 Task: Lookup the "last" card linked in the attachments.
Action: Mouse moved to (1277, 107)
Screenshot: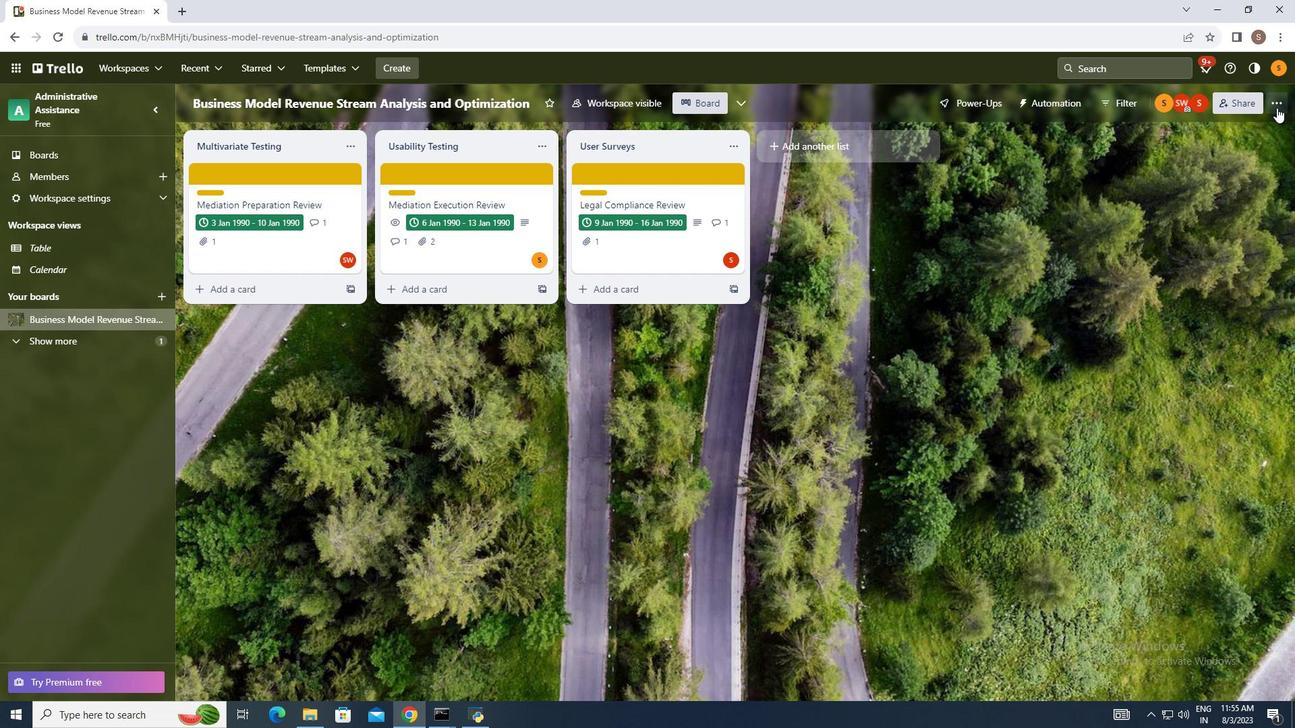 
Action: Mouse pressed left at (1277, 107)
Screenshot: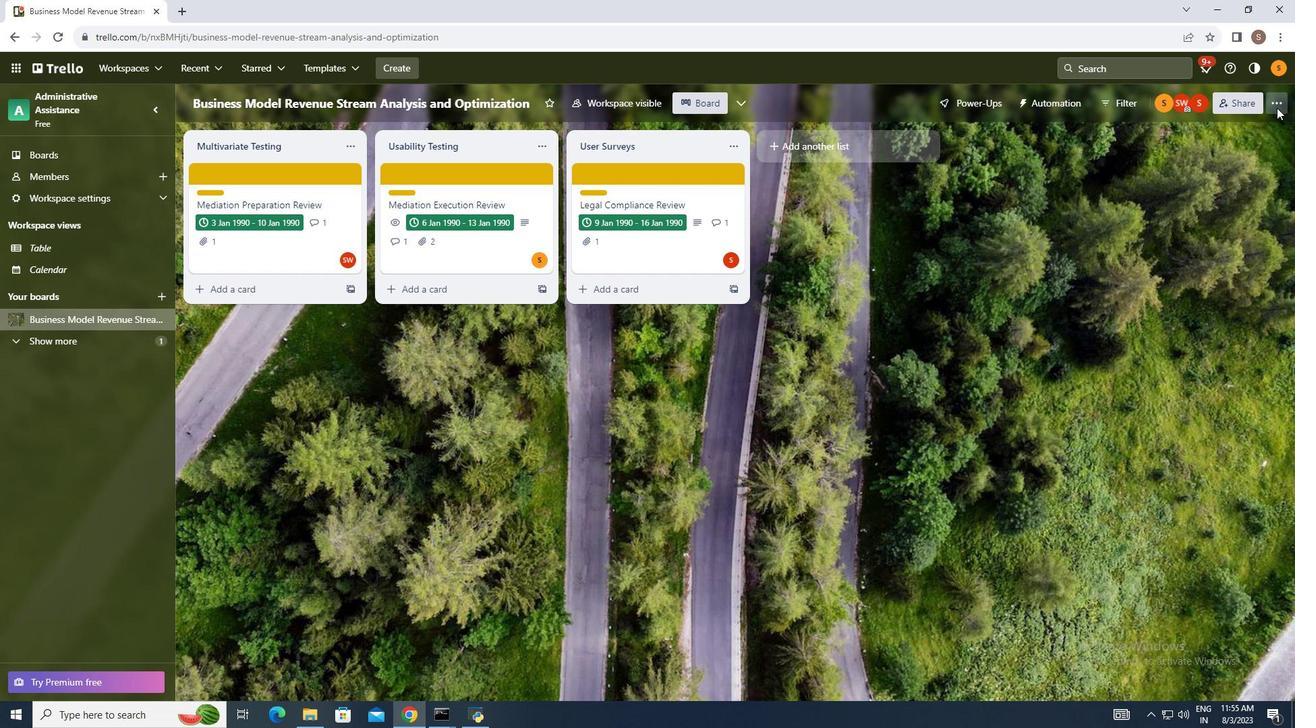 
Action: Mouse moved to (1200, 291)
Screenshot: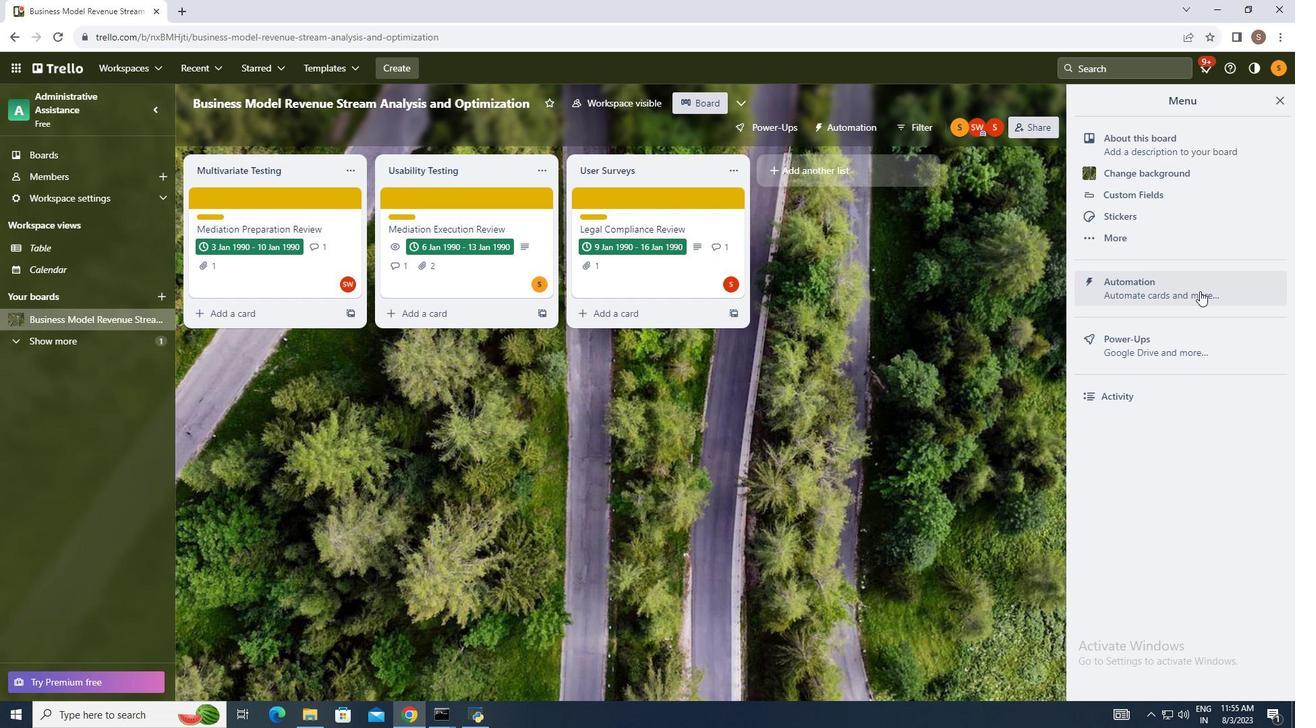 
Action: Mouse pressed left at (1200, 291)
Screenshot: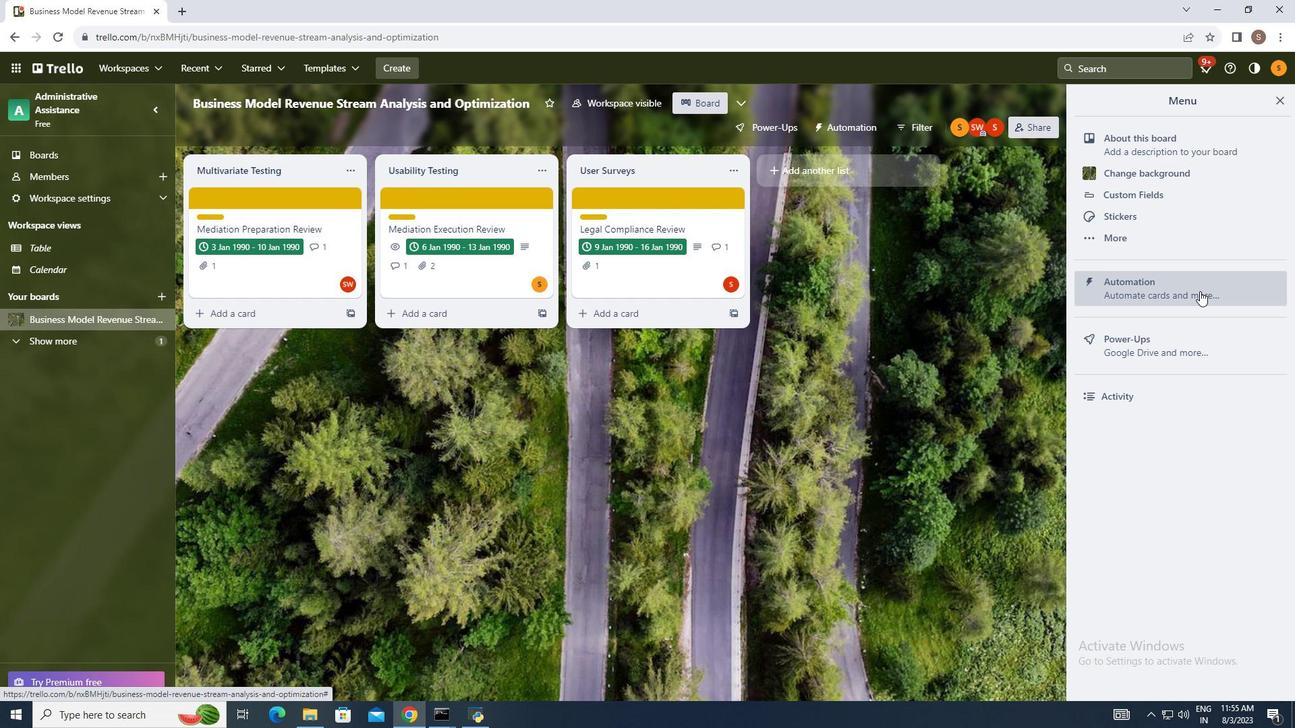 
Action: Mouse moved to (238, 350)
Screenshot: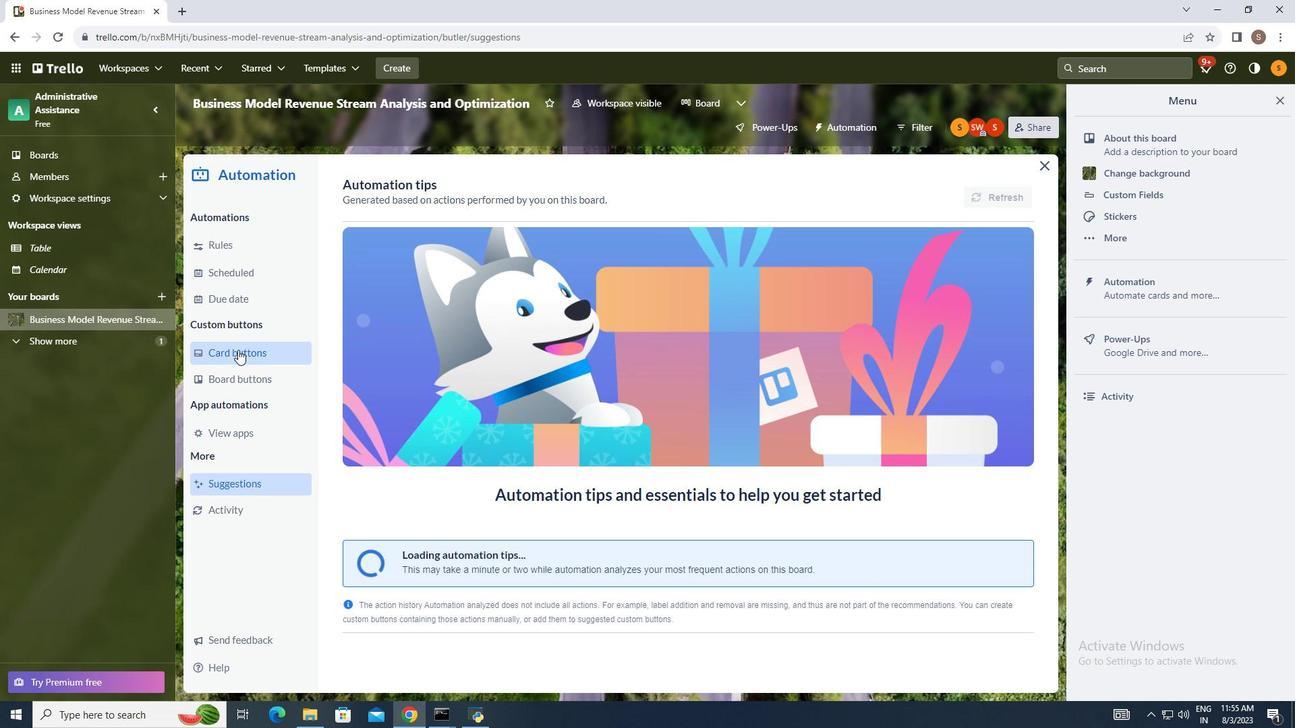 
Action: Mouse pressed left at (238, 350)
Screenshot: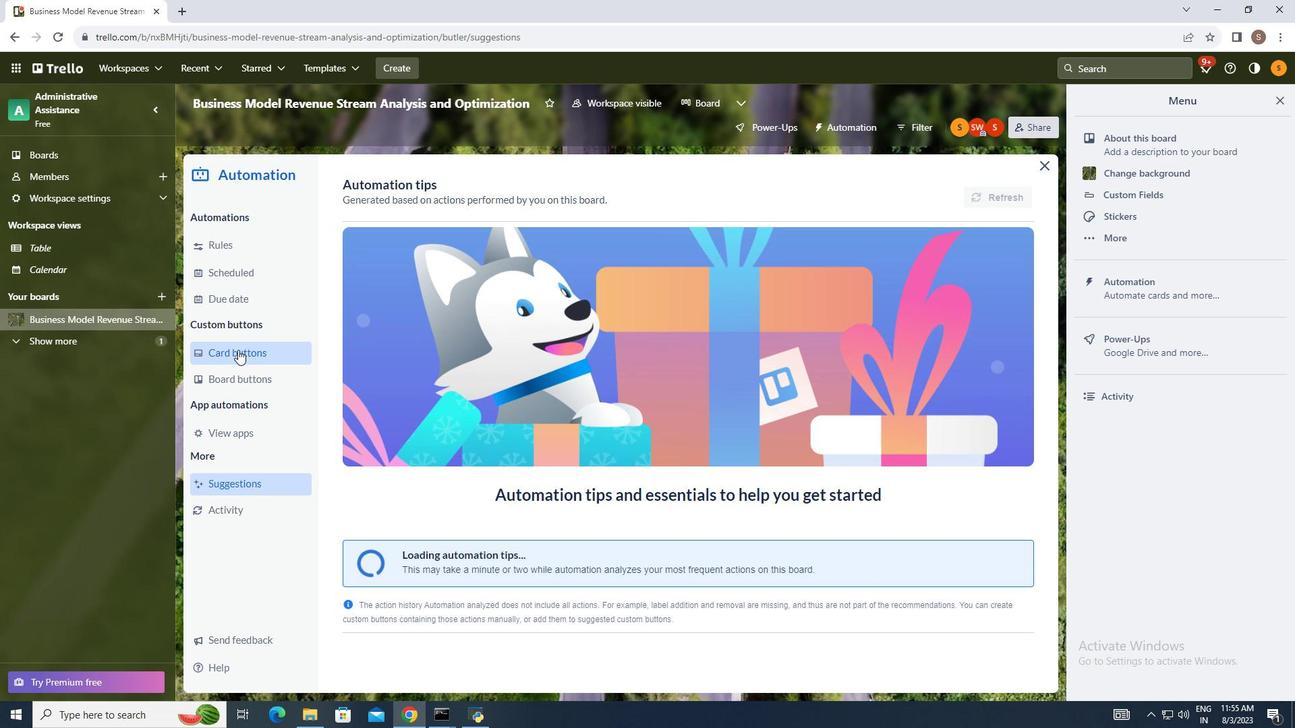 
Action: Mouse moved to (975, 186)
Screenshot: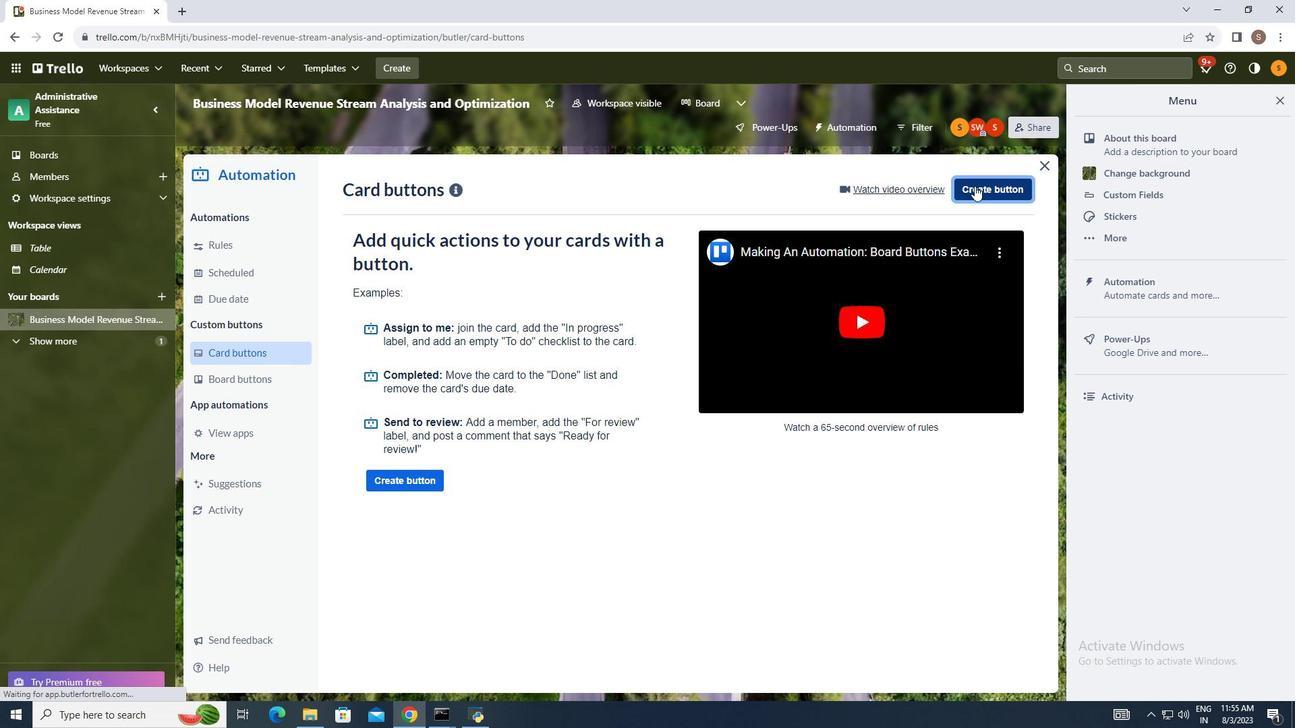 
Action: Mouse pressed left at (975, 186)
Screenshot: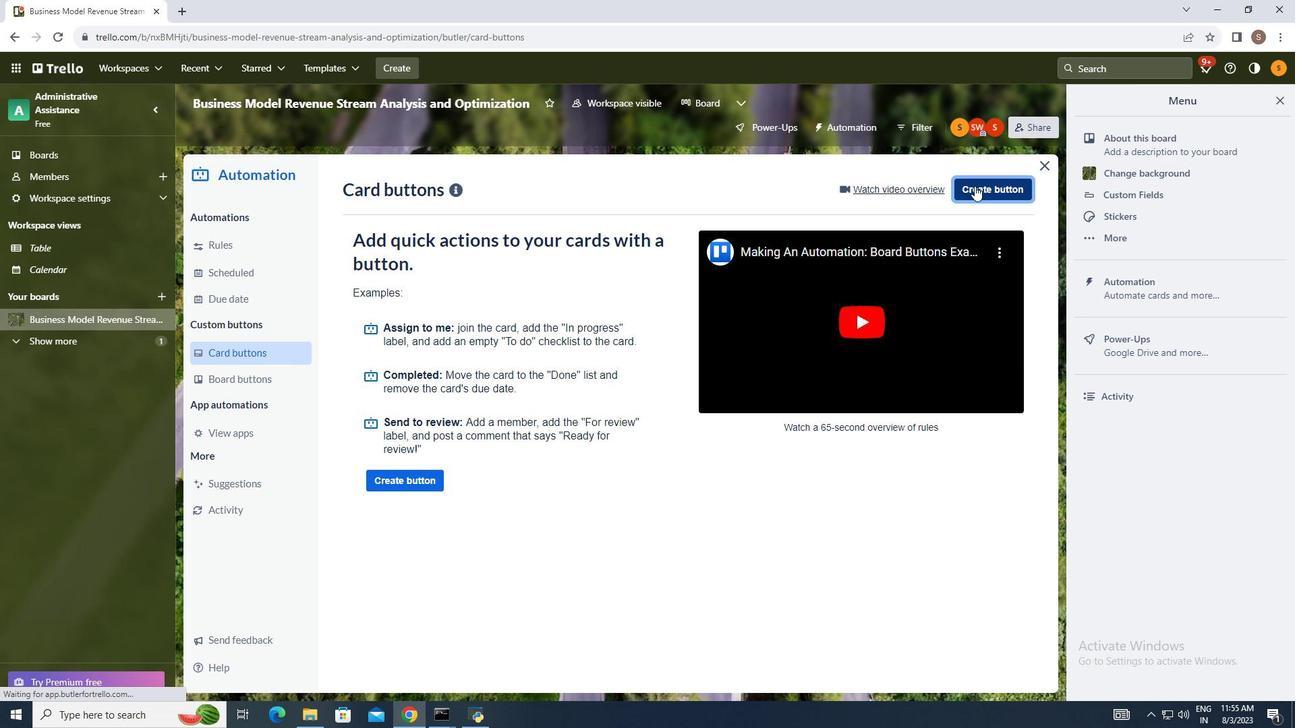 
Action: Mouse moved to (624, 379)
Screenshot: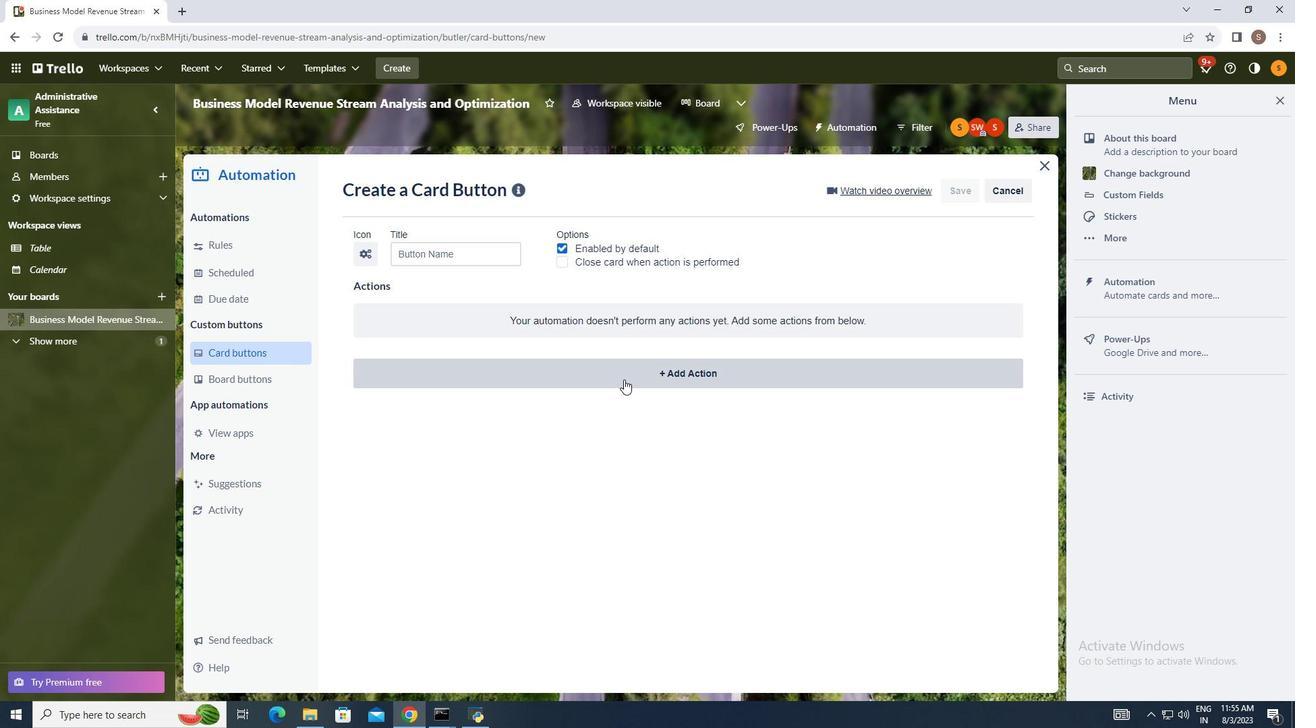 
Action: Mouse pressed left at (624, 379)
Screenshot: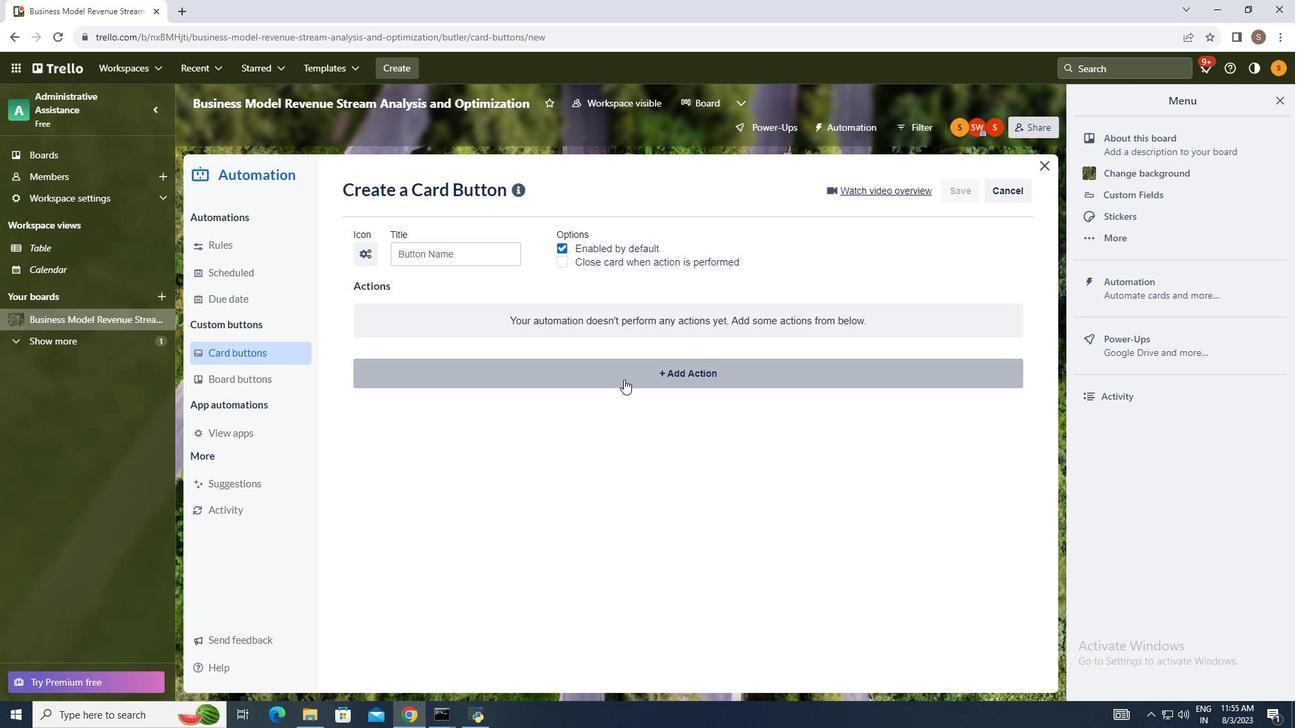 
Action: Mouse moved to (777, 408)
Screenshot: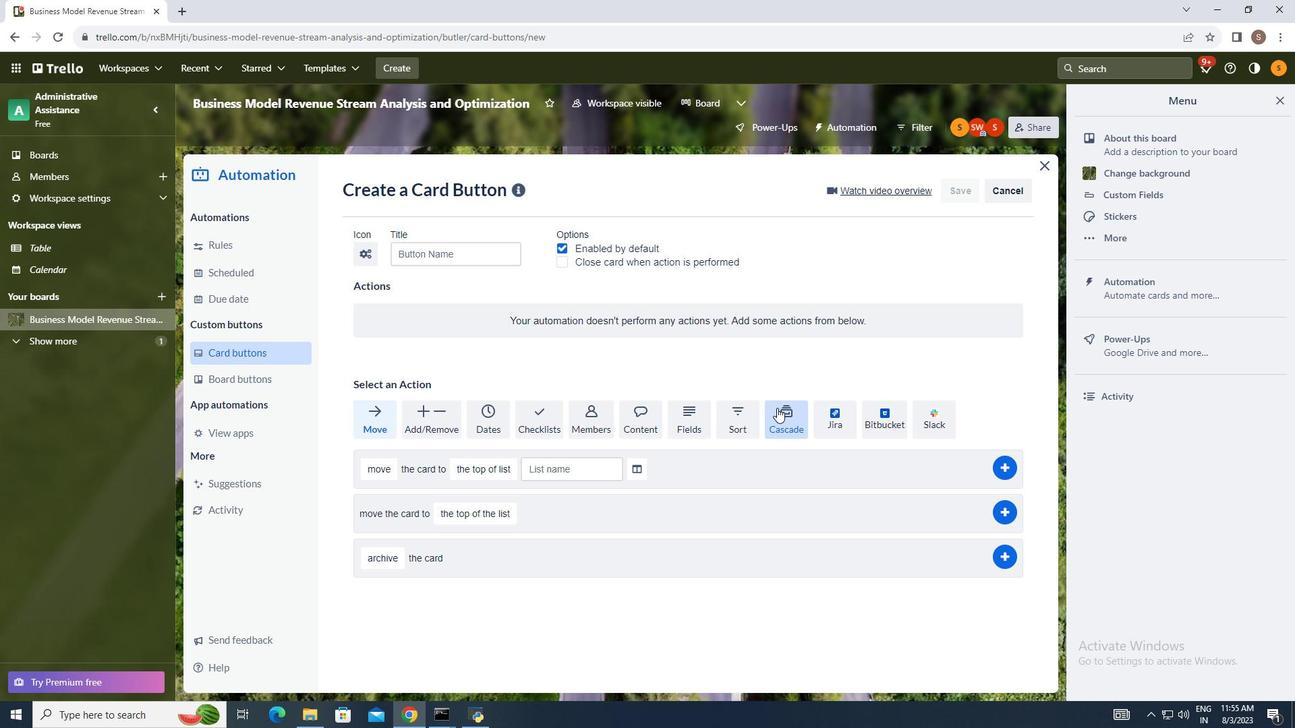 
Action: Mouse pressed left at (777, 408)
Screenshot: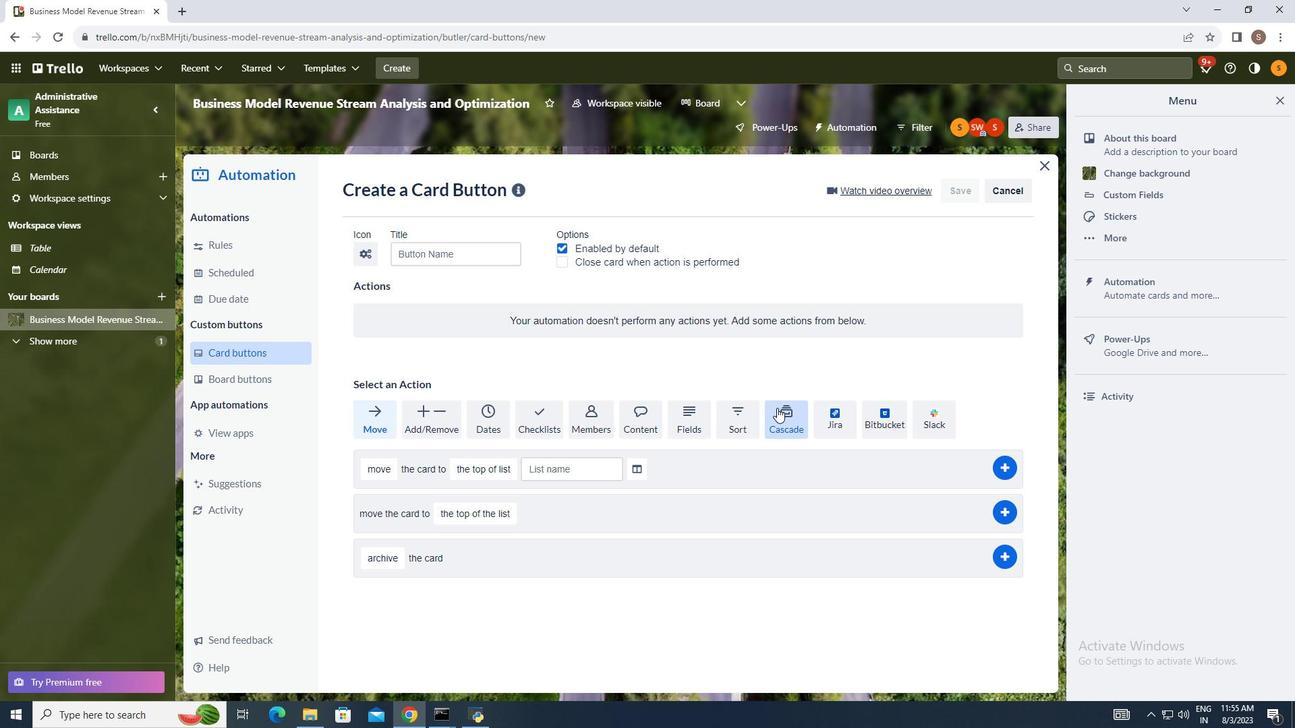 
Action: Mouse moved to (365, 566)
Screenshot: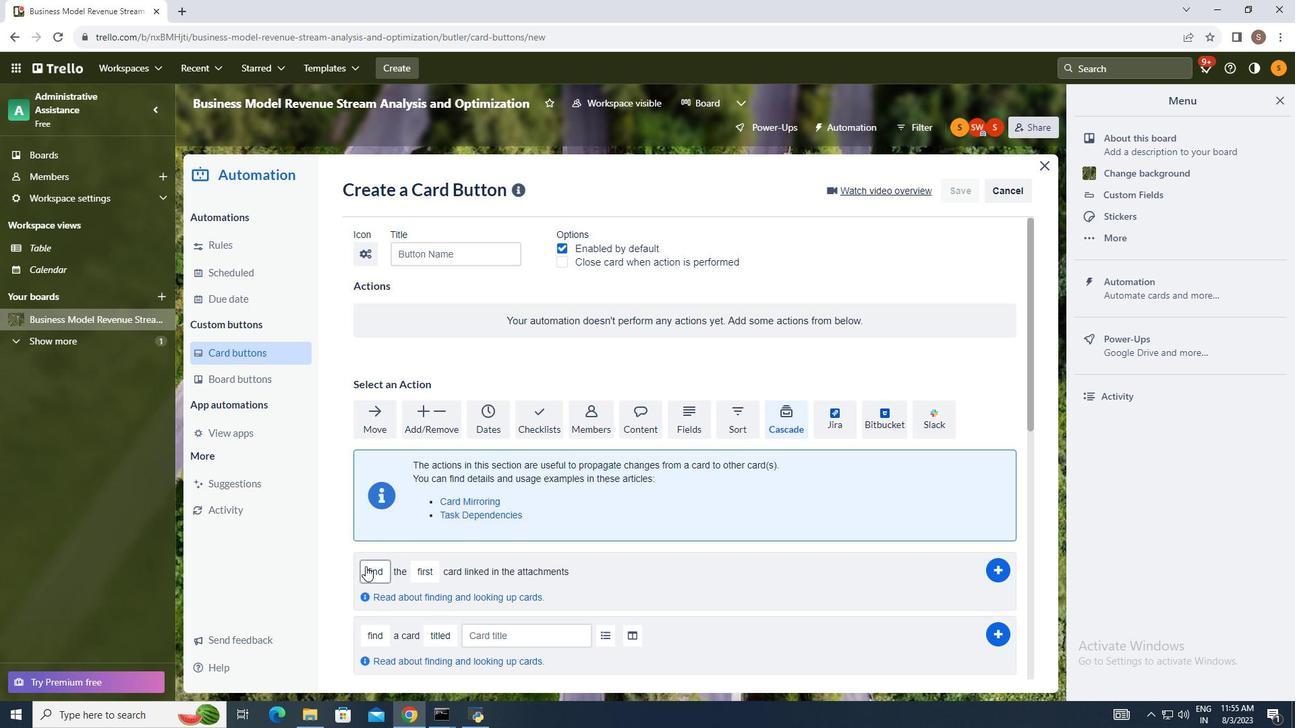 
Action: Mouse pressed left at (365, 566)
Screenshot: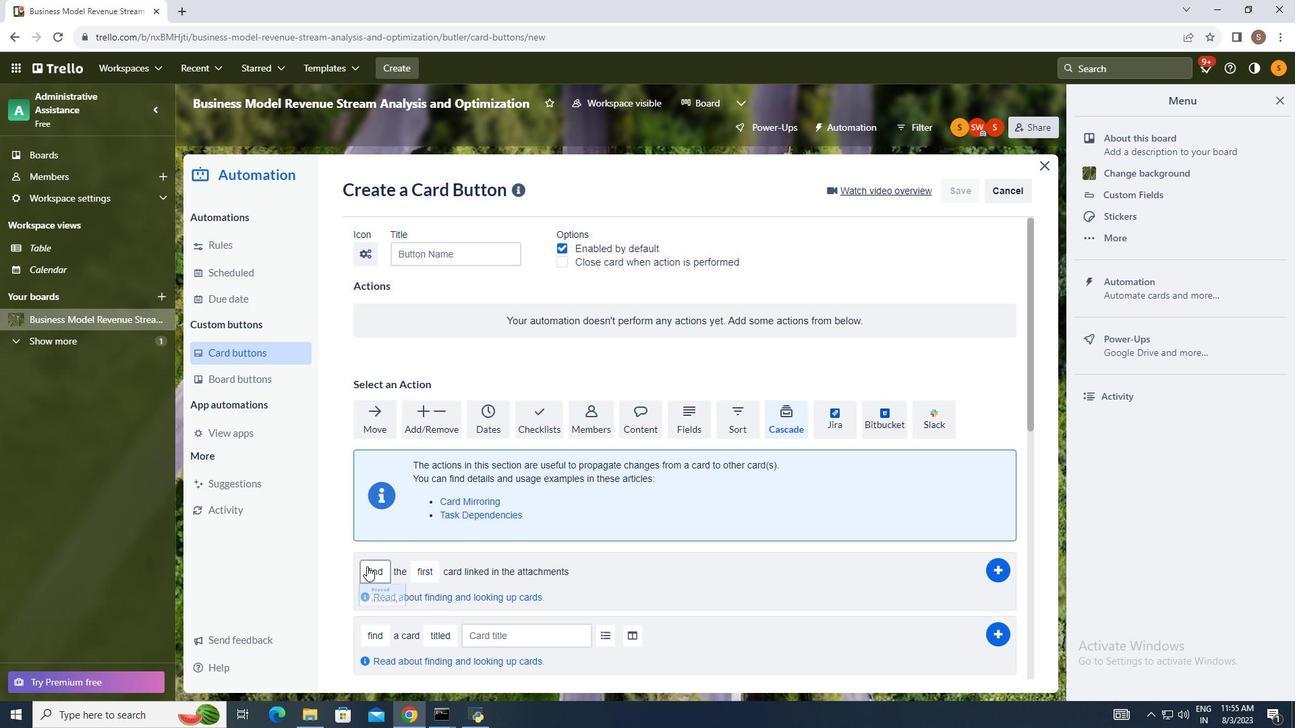 
Action: Mouse moved to (378, 621)
Screenshot: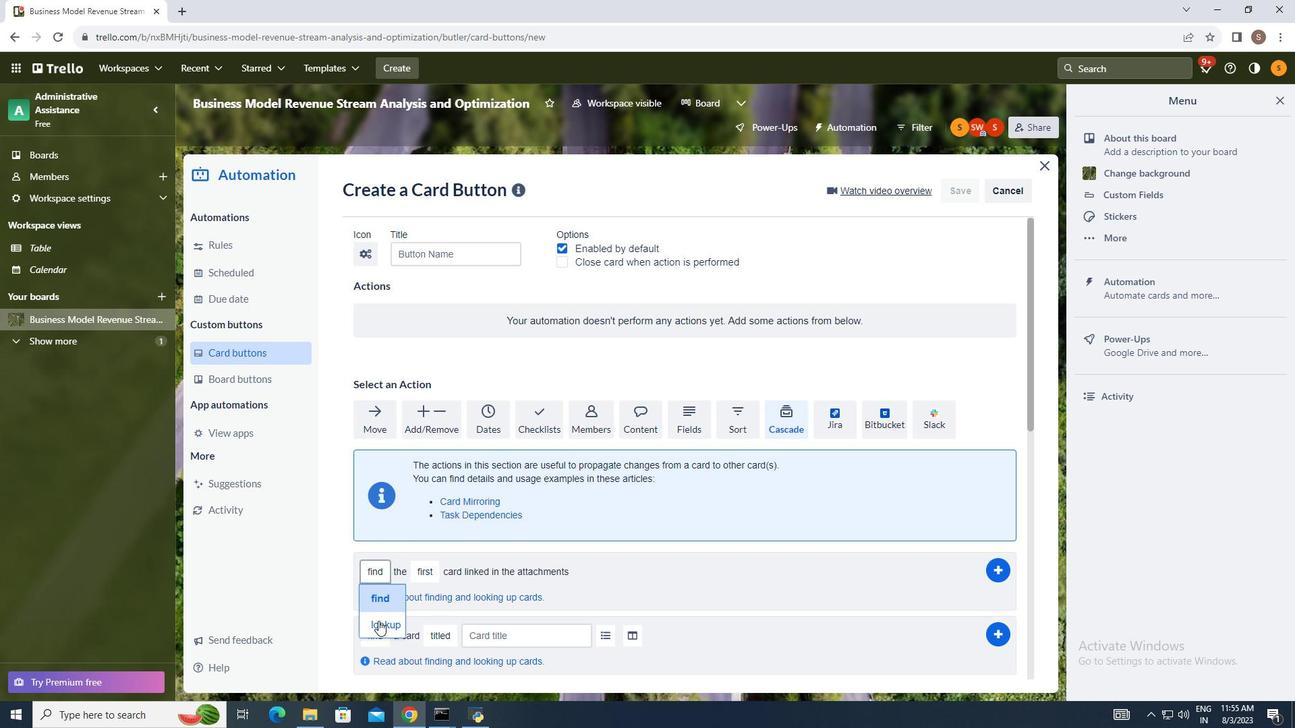 
Action: Mouse pressed left at (378, 621)
Screenshot: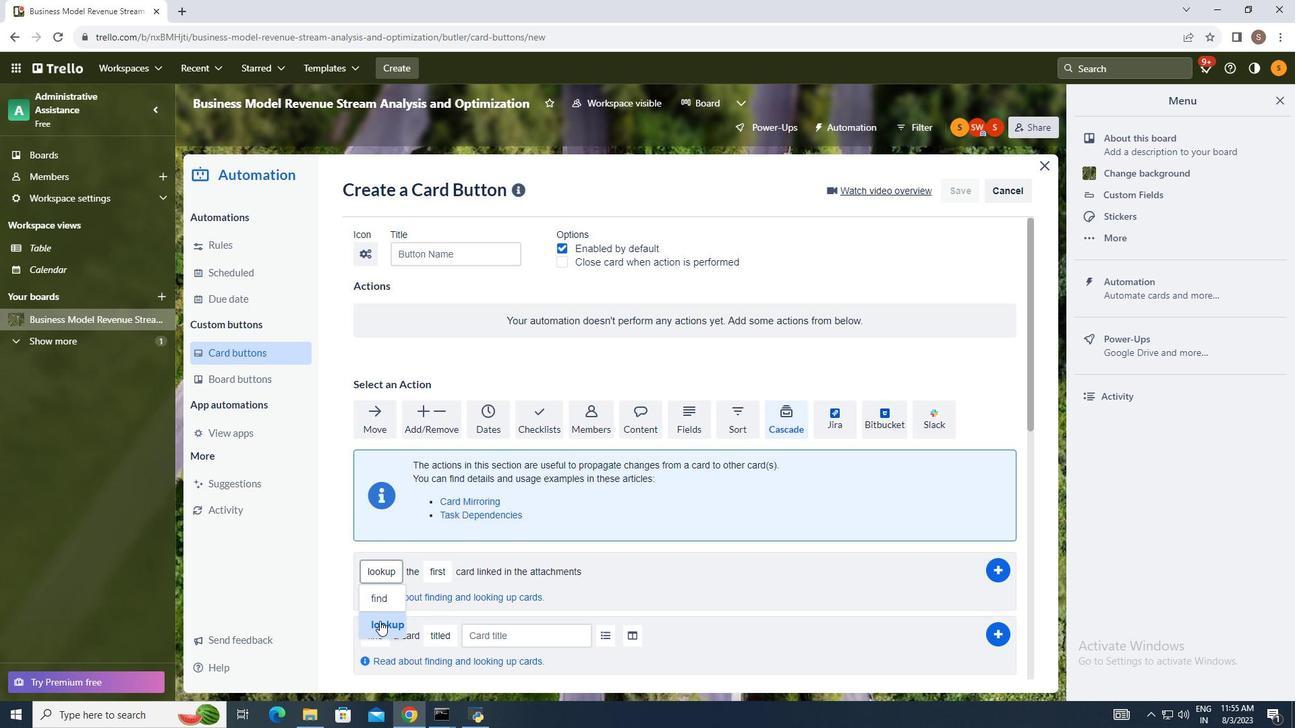 
Action: Mouse moved to (438, 571)
Screenshot: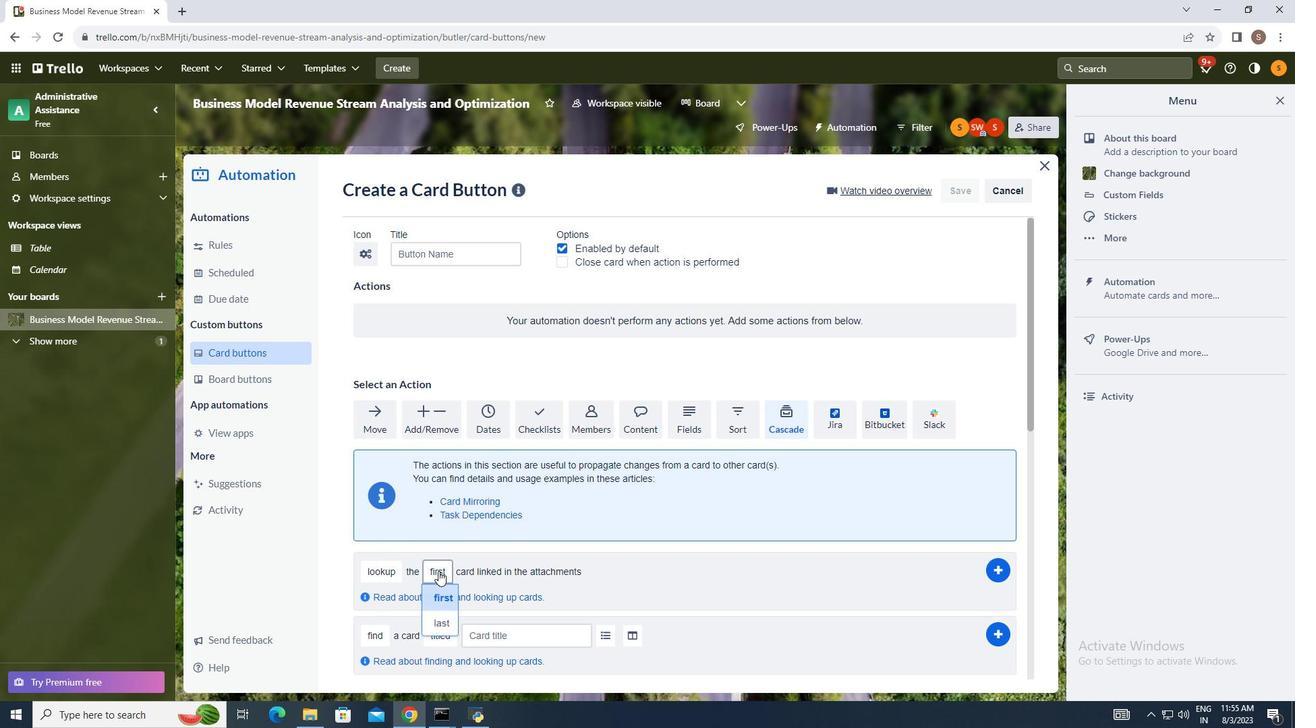 
Action: Mouse pressed left at (438, 571)
Screenshot: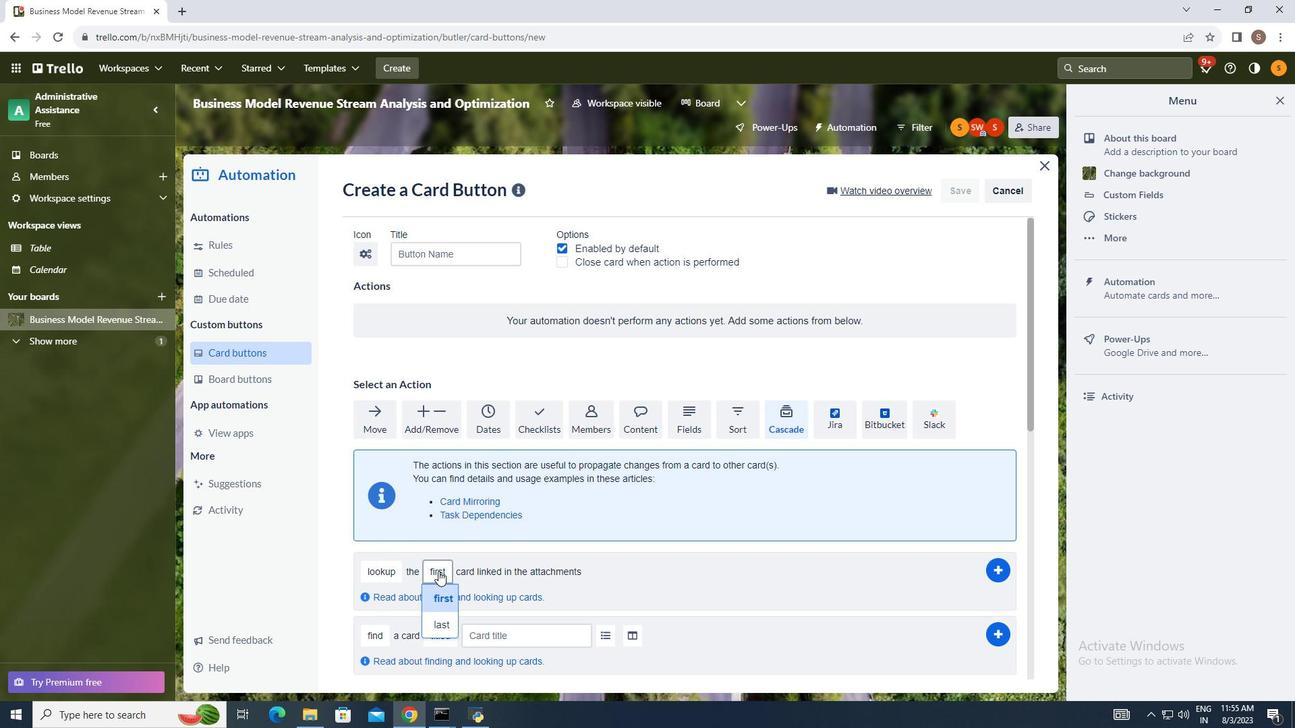 
Action: Mouse moved to (439, 623)
Screenshot: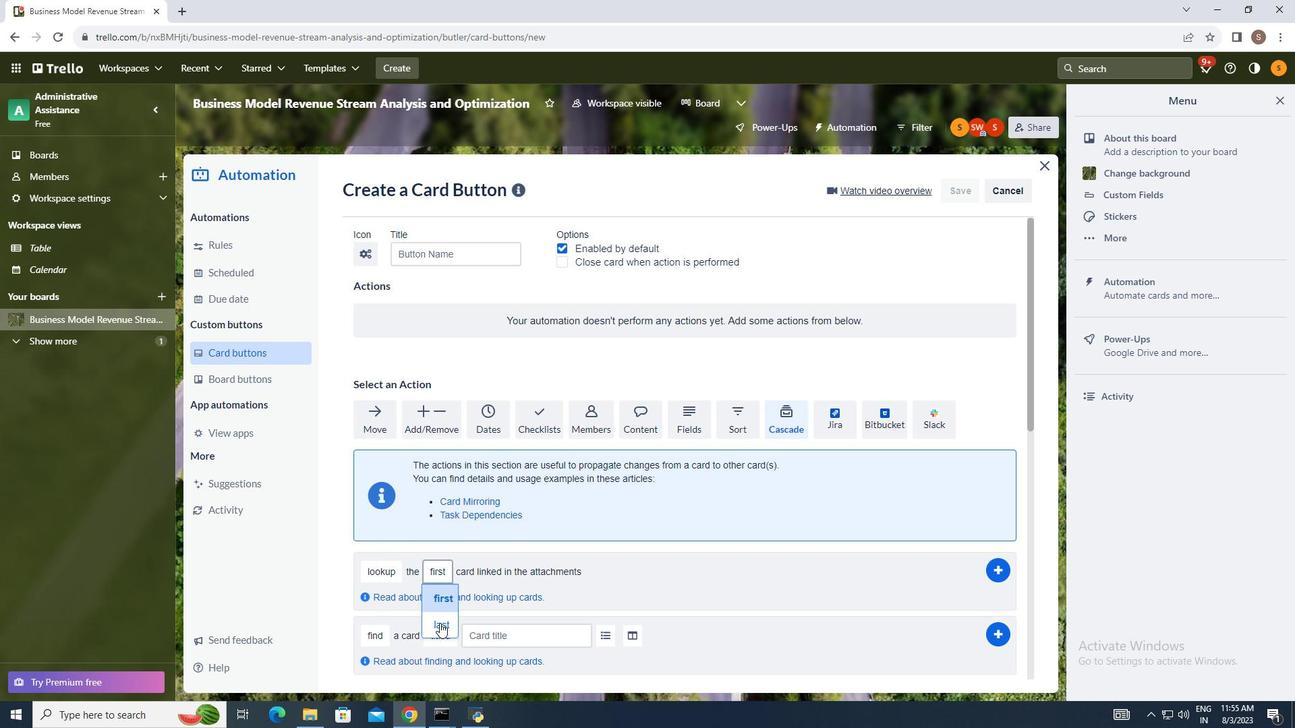 
Action: Mouse pressed left at (439, 623)
Screenshot: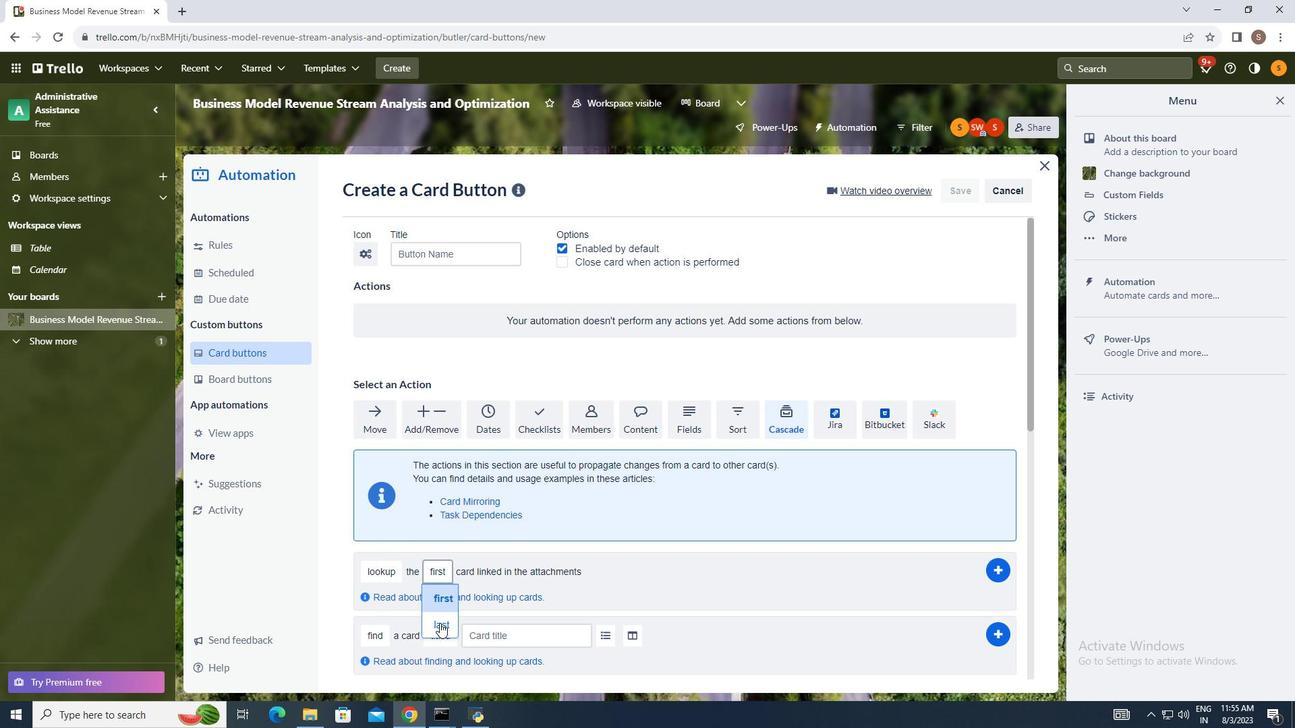 
Action: Mouse moved to (990, 565)
Screenshot: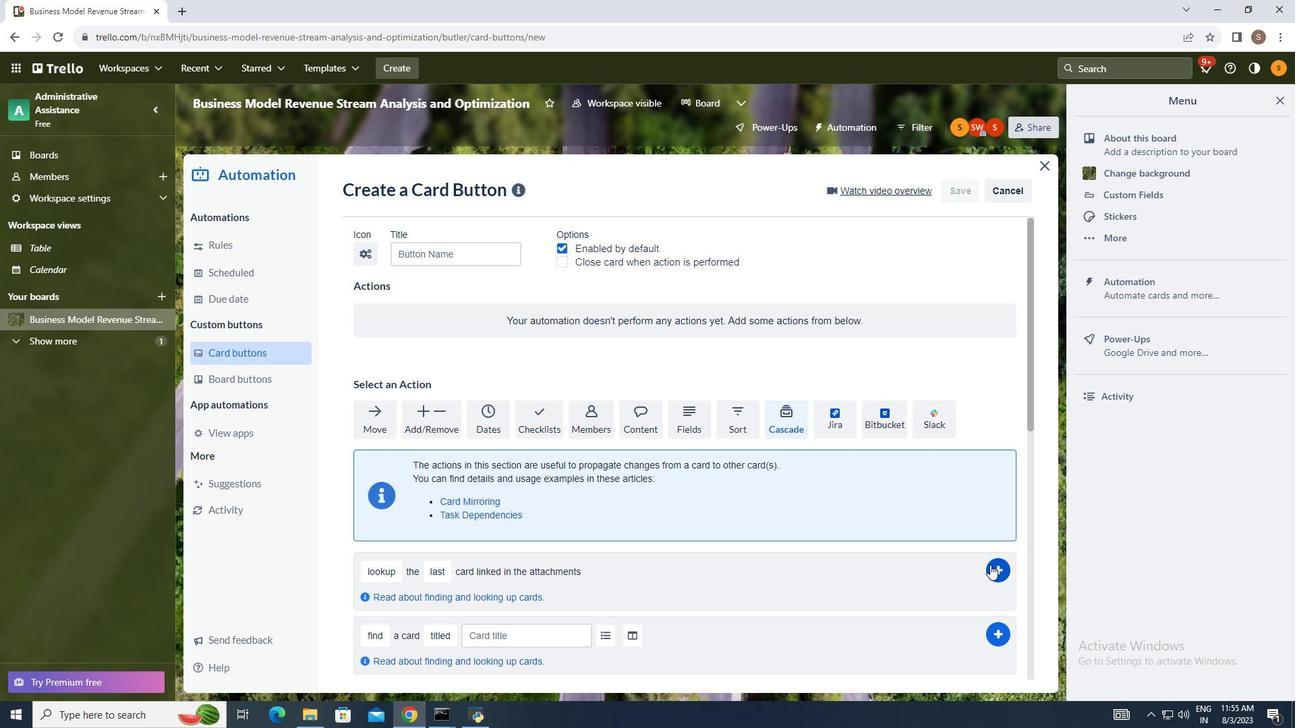 
Action: Mouse pressed left at (990, 565)
Screenshot: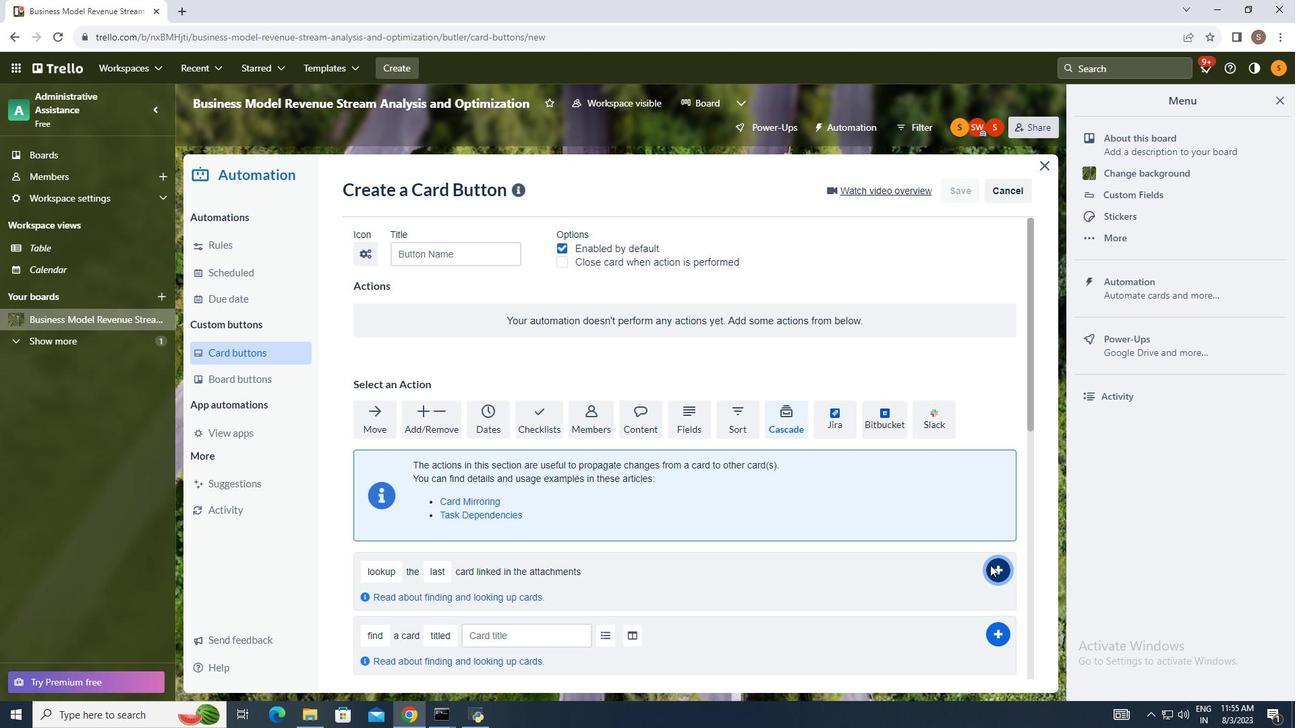 
Action: Mouse moved to (1060, 474)
Screenshot: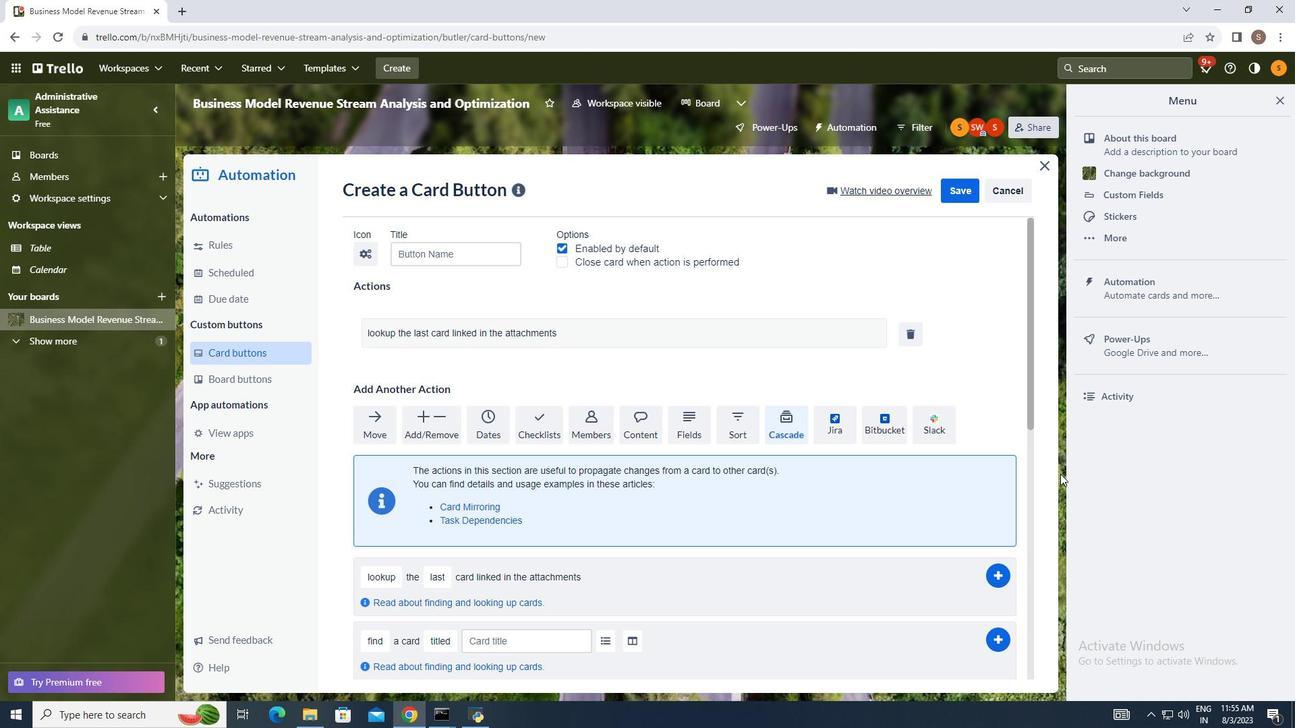 
